 Task: Sort the products in the category "Permesan" by unit price (low first).
Action: Mouse moved to (680, 260)
Screenshot: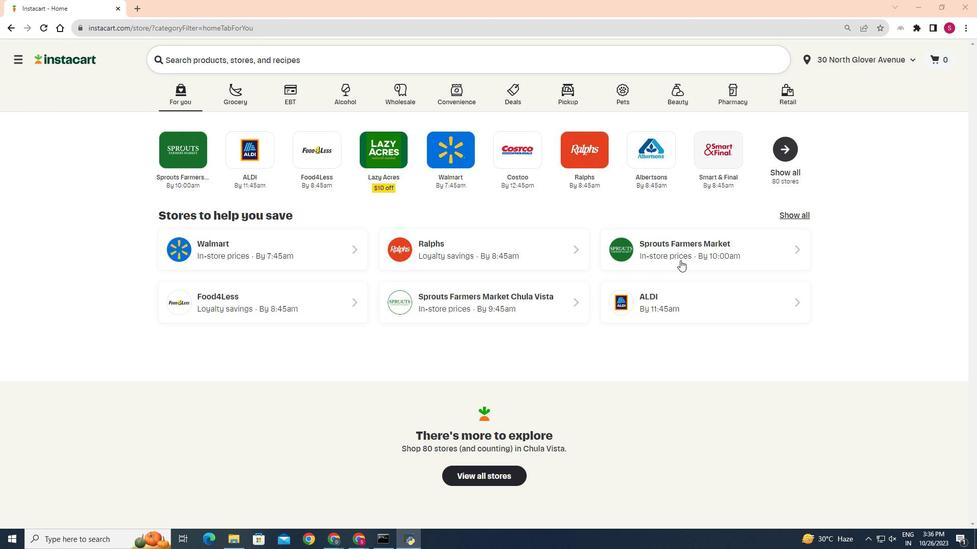 
Action: Mouse pressed left at (680, 260)
Screenshot: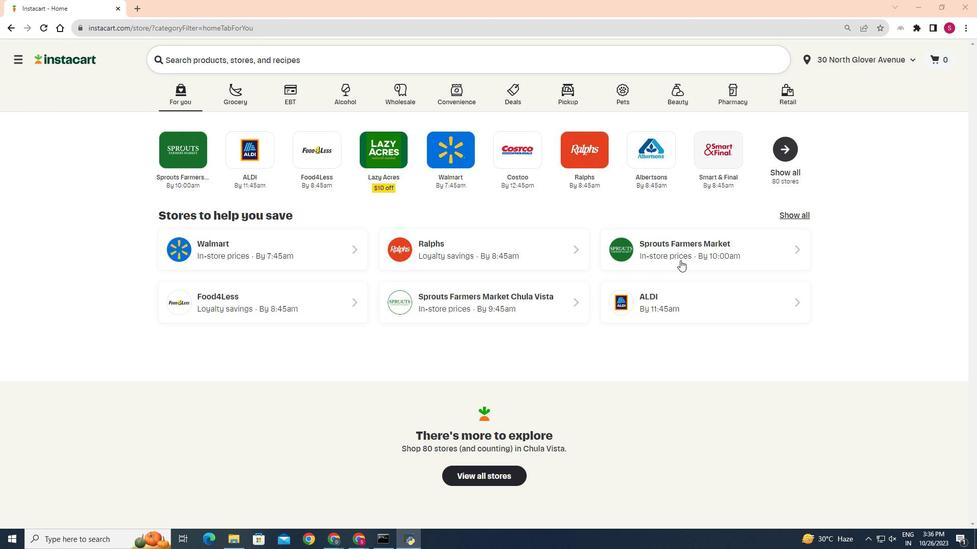 
Action: Mouse moved to (29, 424)
Screenshot: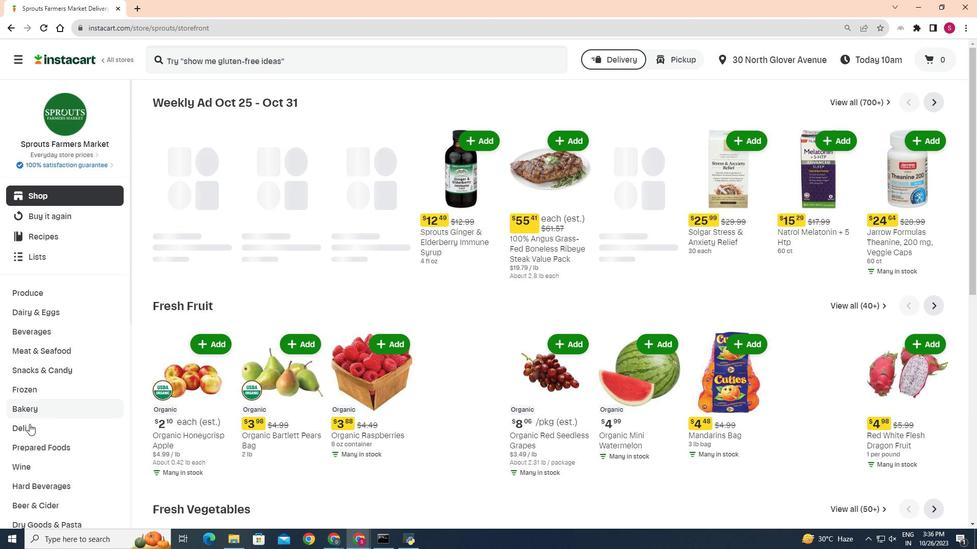 
Action: Mouse pressed left at (29, 424)
Screenshot: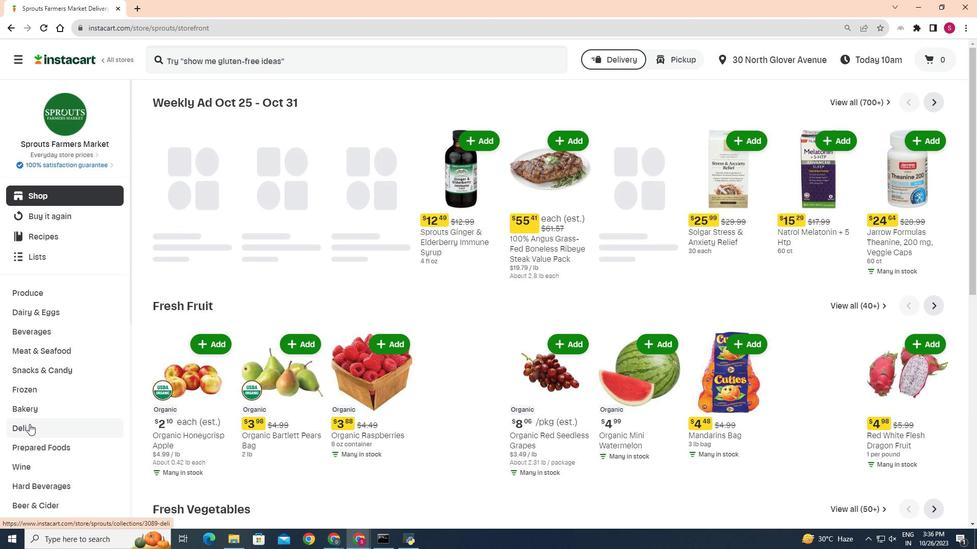 
Action: Mouse moved to (263, 126)
Screenshot: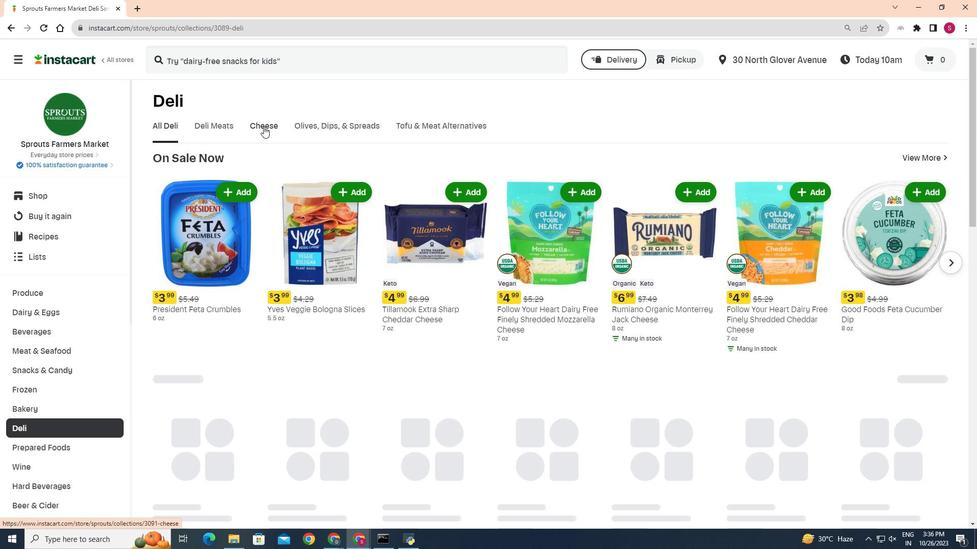 
Action: Mouse pressed left at (263, 126)
Screenshot: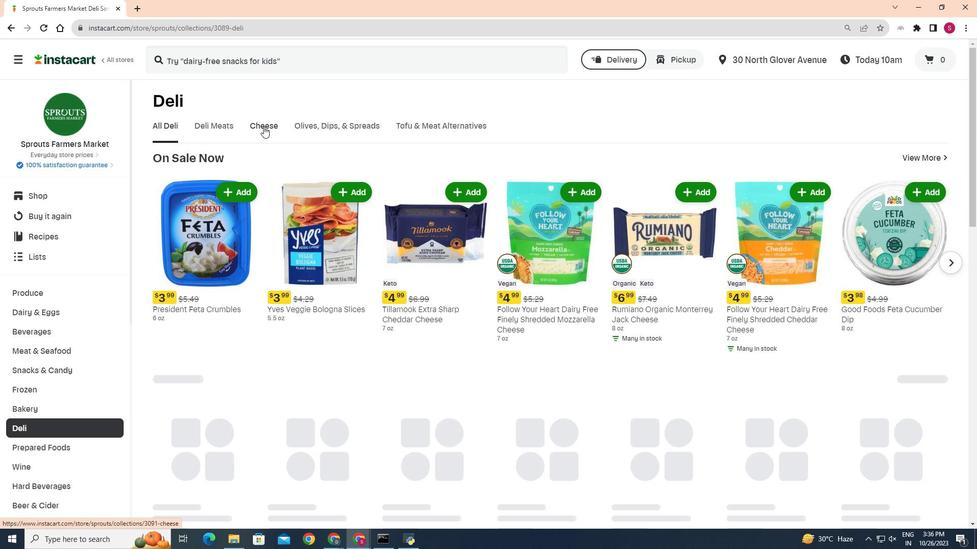 
Action: Mouse moved to (493, 164)
Screenshot: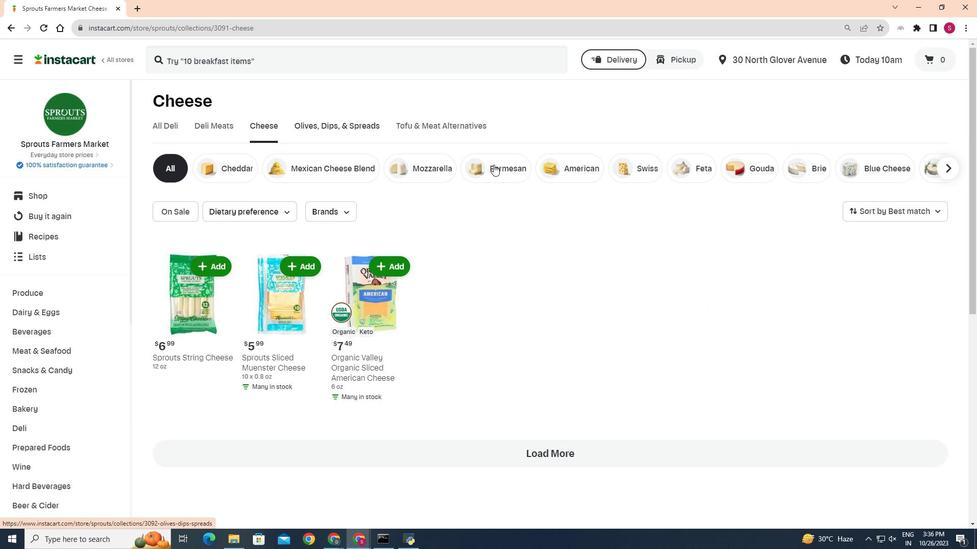 
Action: Mouse pressed left at (493, 164)
Screenshot: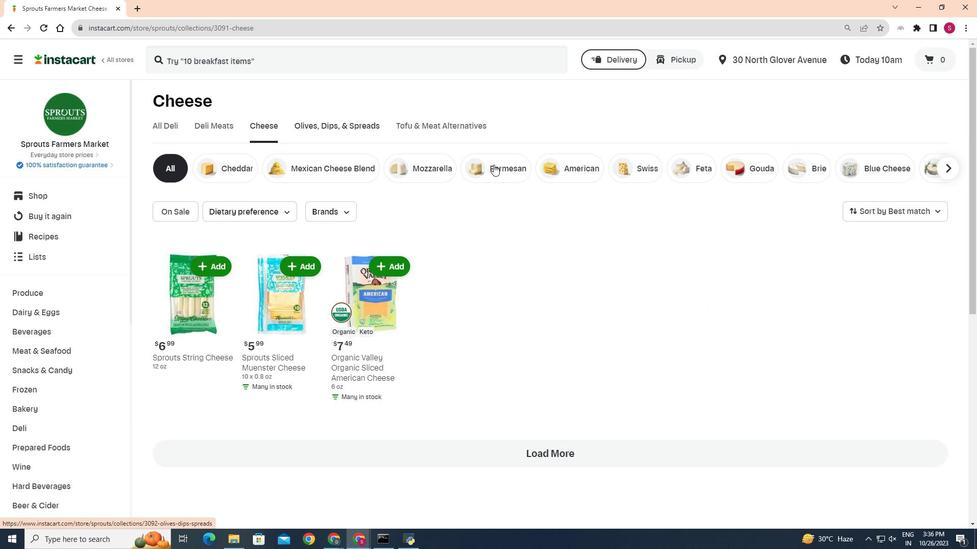 
Action: Mouse moved to (937, 207)
Screenshot: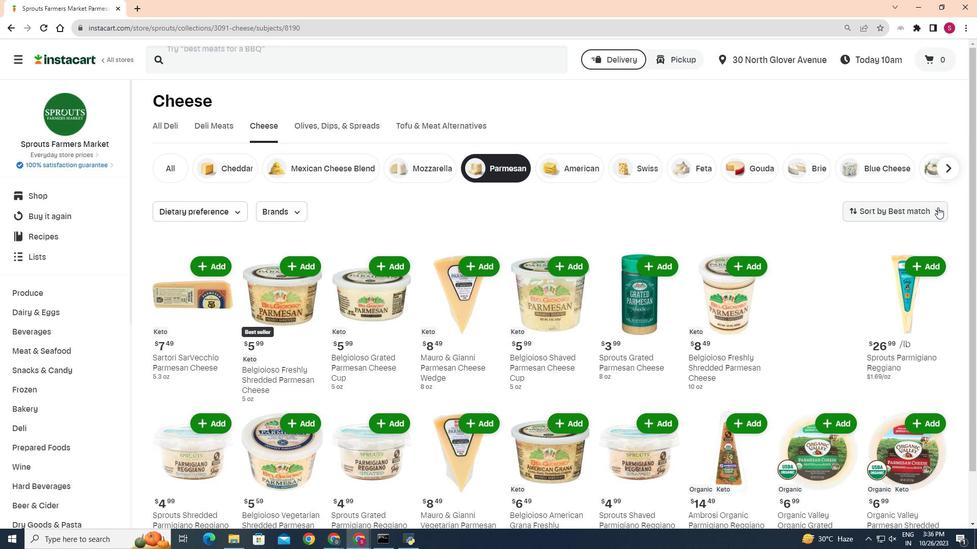 
Action: Mouse pressed left at (937, 207)
Screenshot: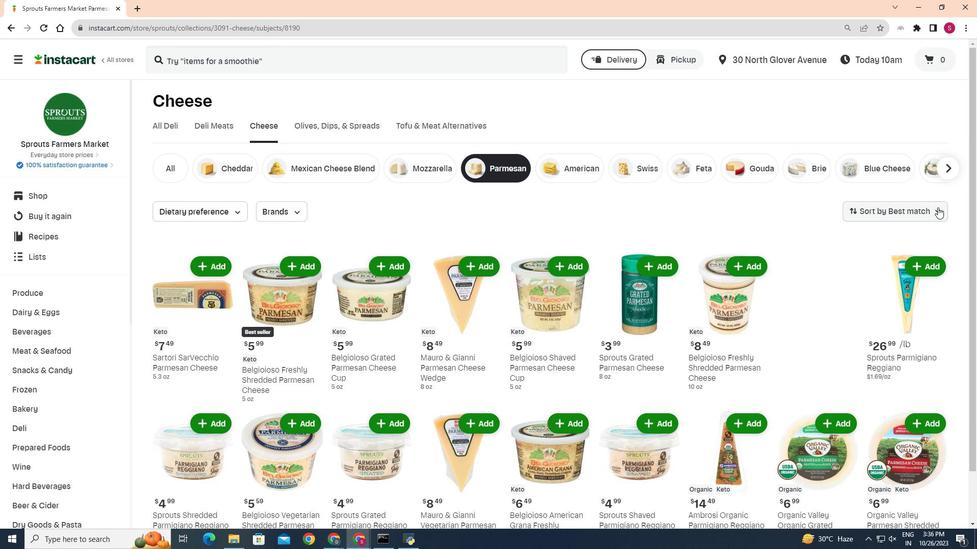 
Action: Mouse moved to (900, 305)
Screenshot: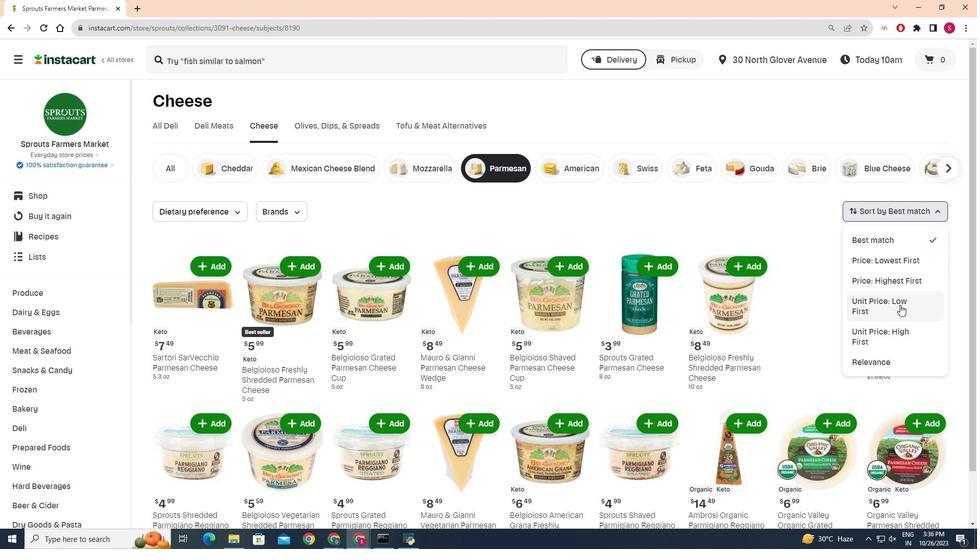 
Action: Mouse pressed left at (900, 305)
Screenshot: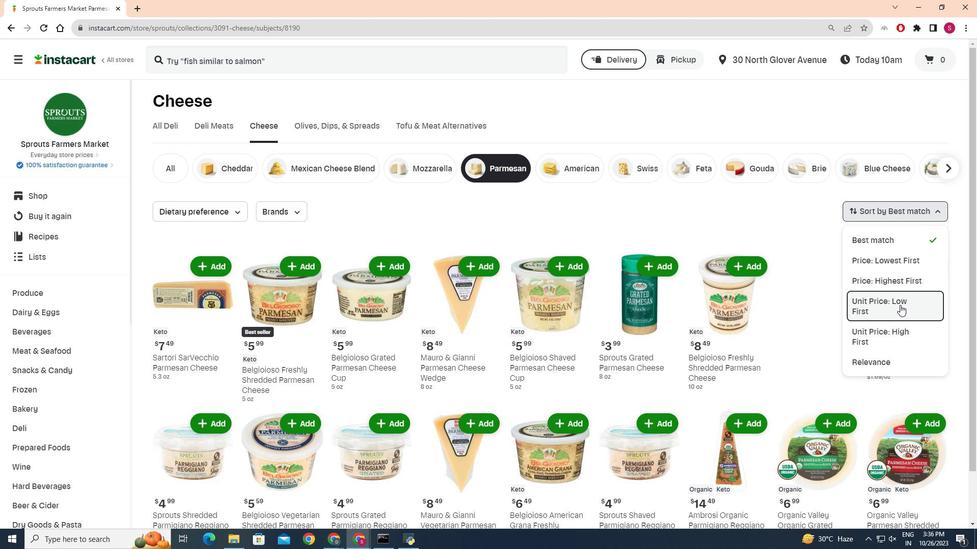 
Action: Mouse moved to (427, 280)
Screenshot: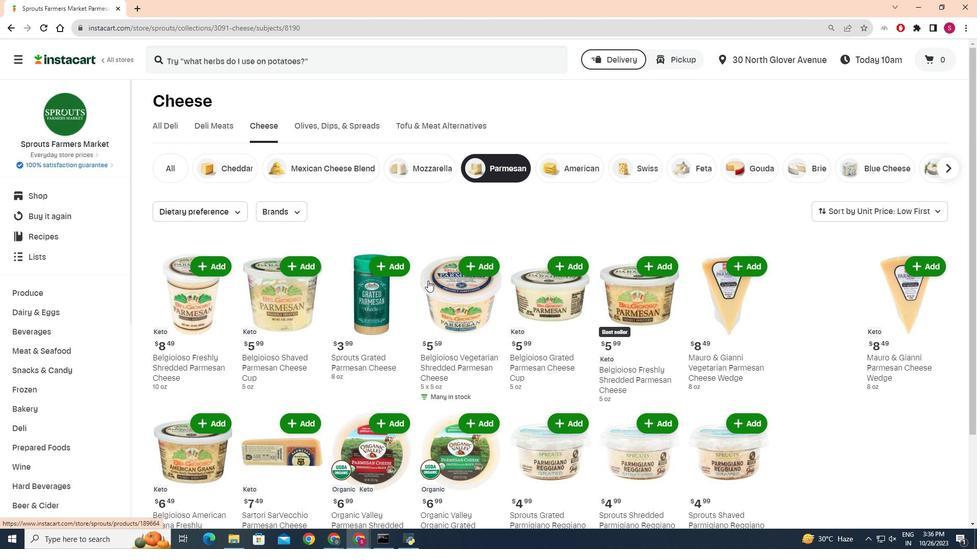 
Action: Mouse scrolled (427, 280) with delta (0, 0)
Screenshot: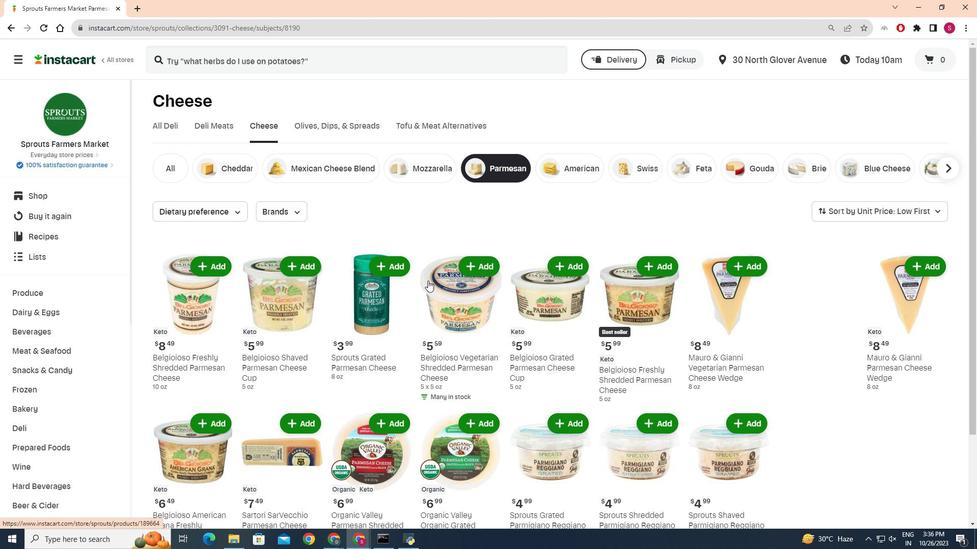 
Action: Mouse moved to (427, 280)
Screenshot: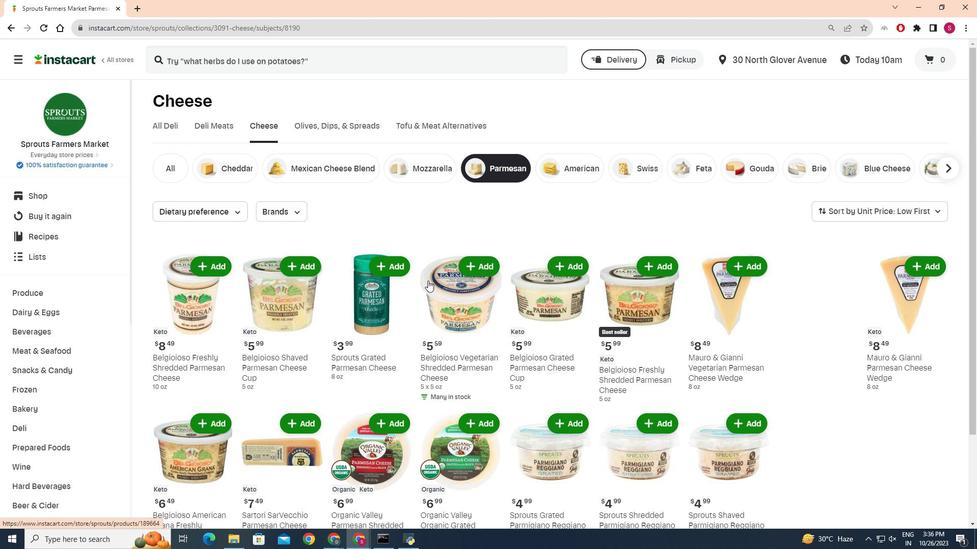 
Action: Mouse scrolled (427, 280) with delta (0, 0)
Screenshot: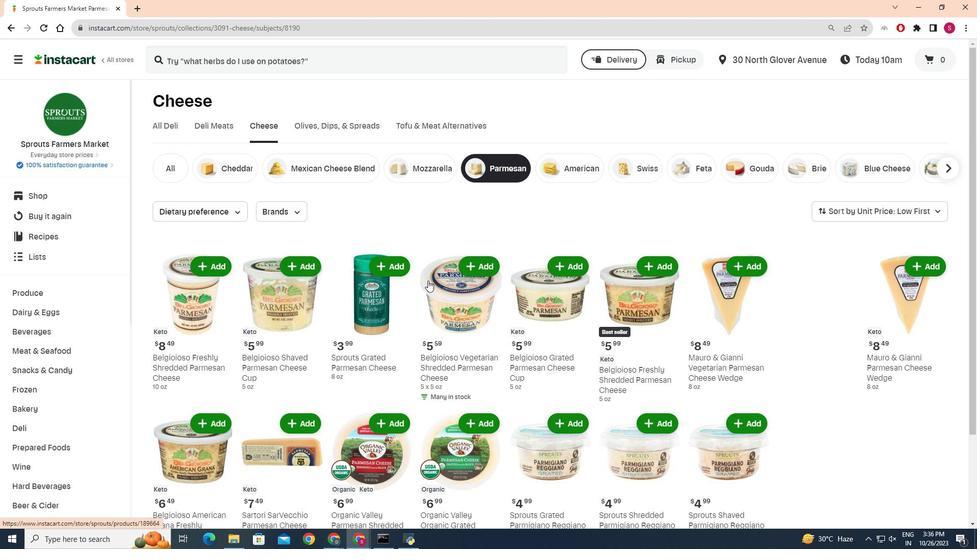 
Action: Mouse scrolled (427, 280) with delta (0, 0)
Screenshot: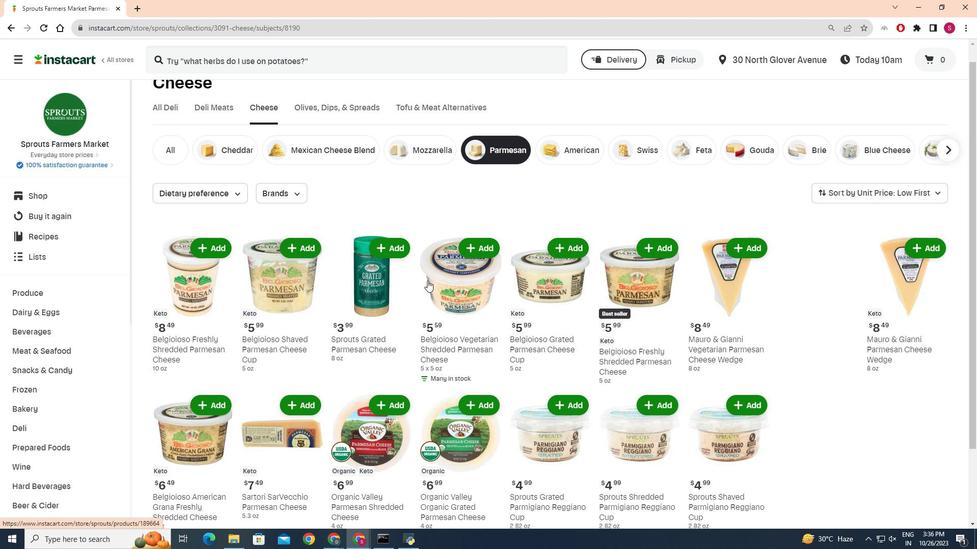 
Action: Mouse moved to (427, 280)
Screenshot: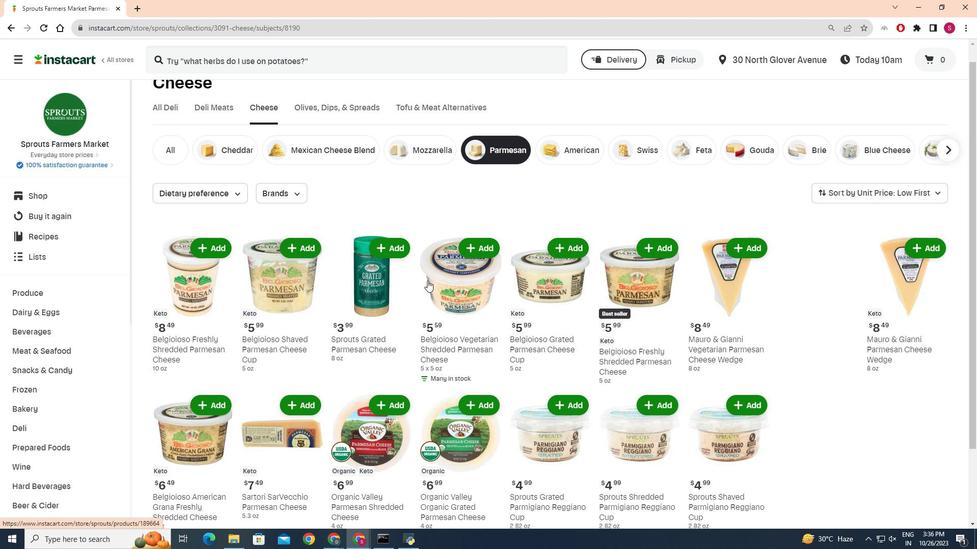 
Action: Mouse scrolled (427, 280) with delta (0, 0)
Screenshot: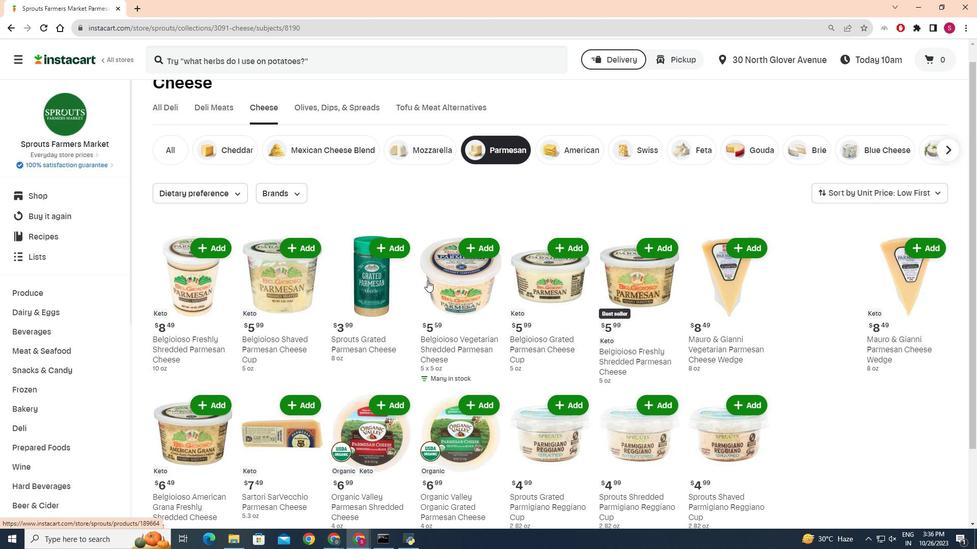 
Action: Mouse moved to (426, 281)
Screenshot: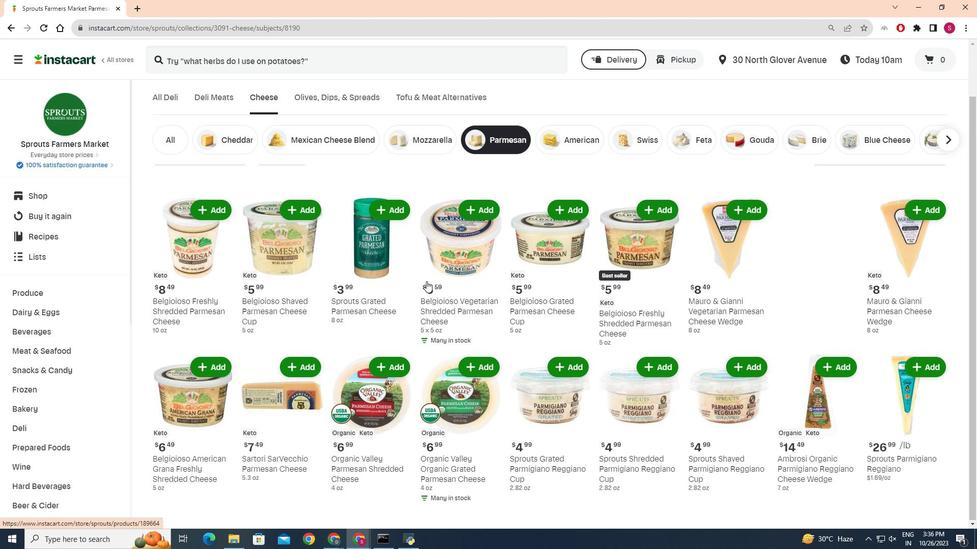 
Action: Mouse scrolled (426, 280) with delta (0, 0)
Screenshot: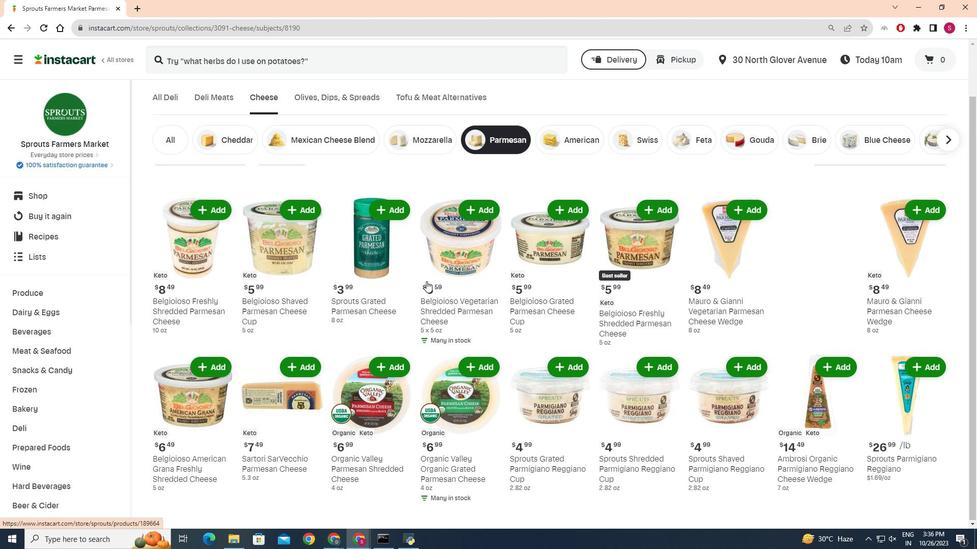 
Action: Mouse moved to (424, 280)
Screenshot: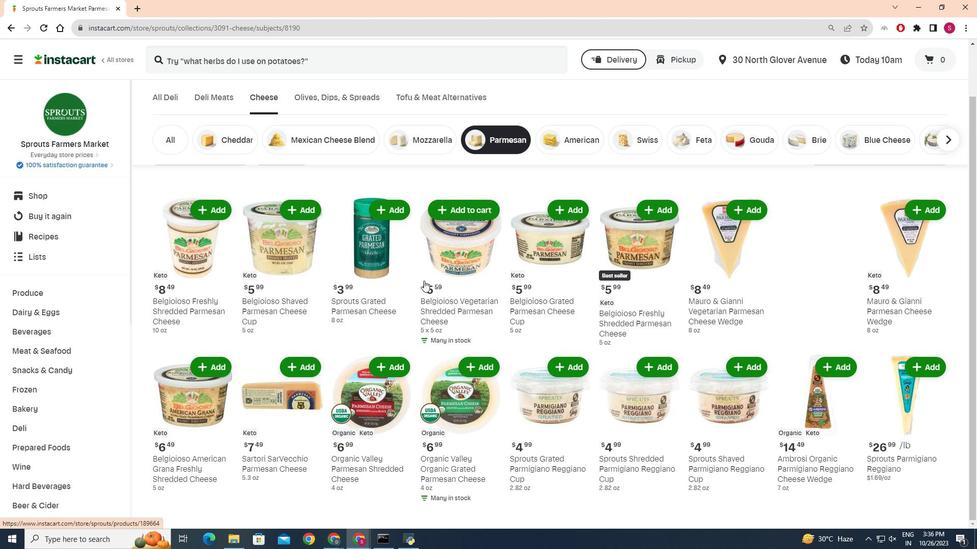 
